 Task: Print slides in black and white.
Action: Mouse moved to (65, 178)
Screenshot: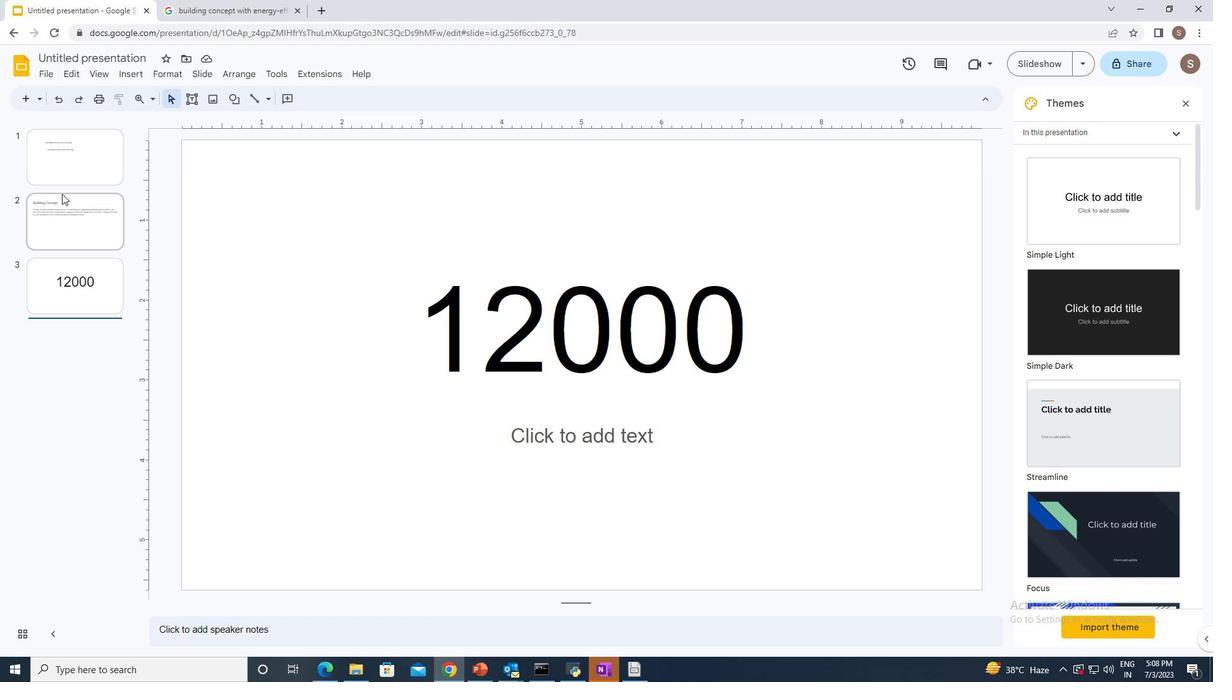 
Action: Mouse pressed left at (65, 178)
Screenshot: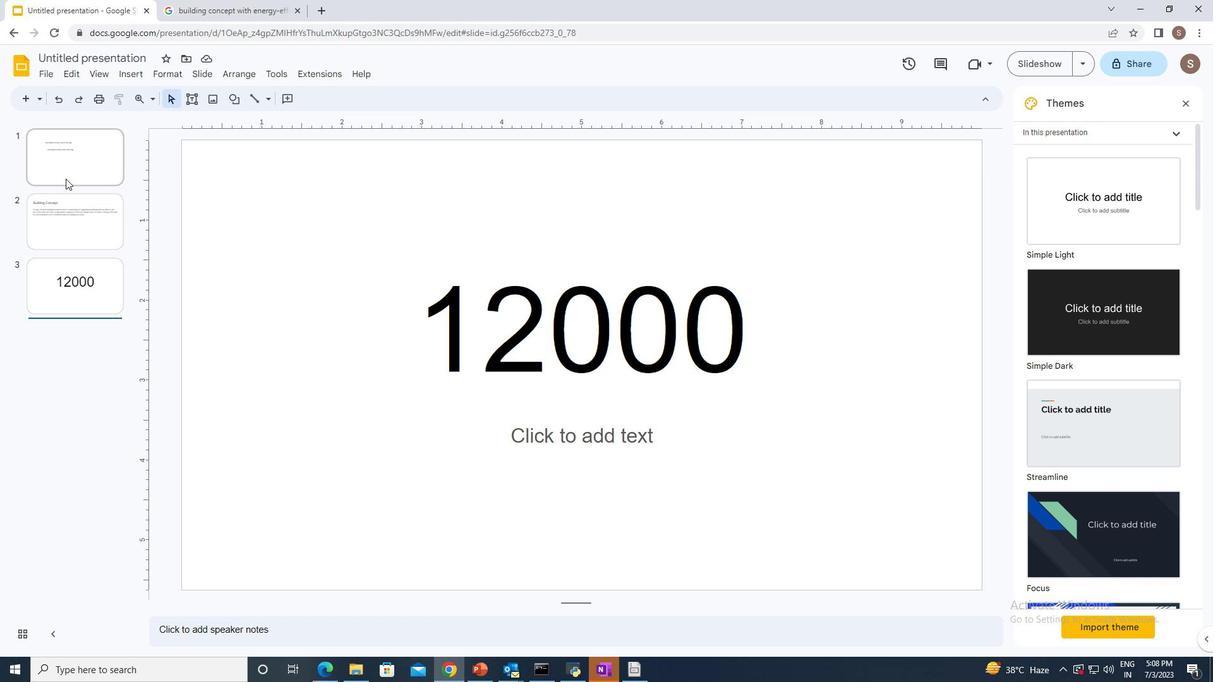 
Action: Mouse moved to (101, 94)
Screenshot: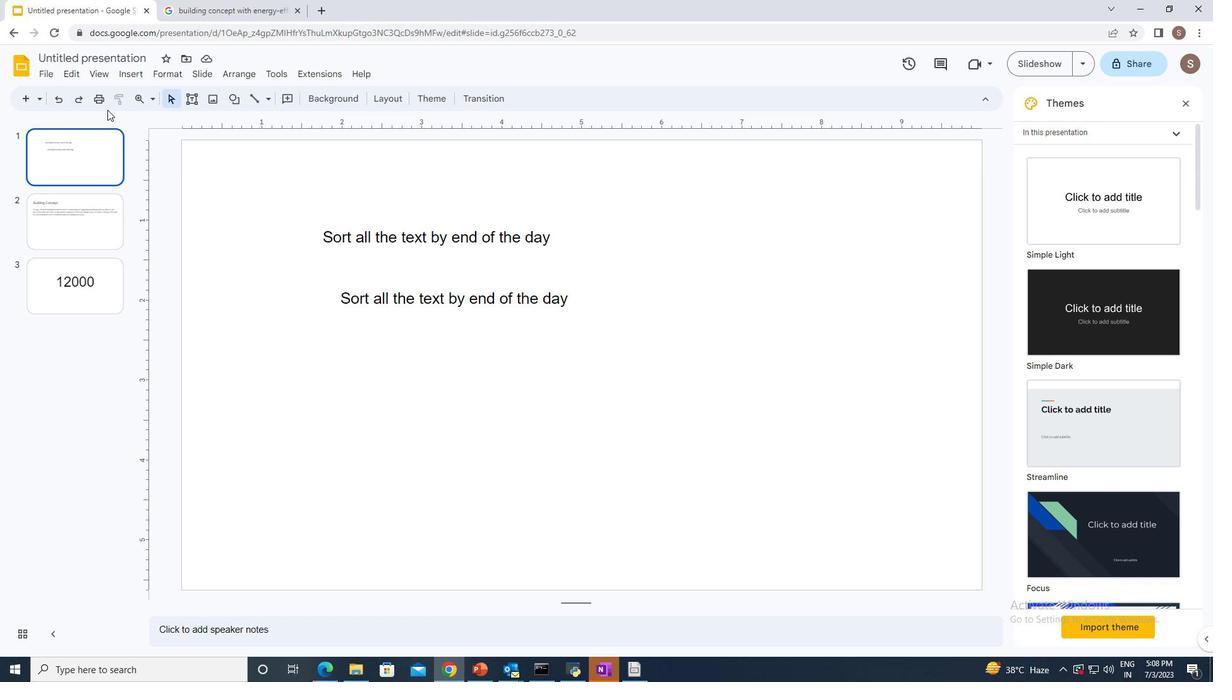 
Action: Mouse pressed left at (101, 94)
Screenshot: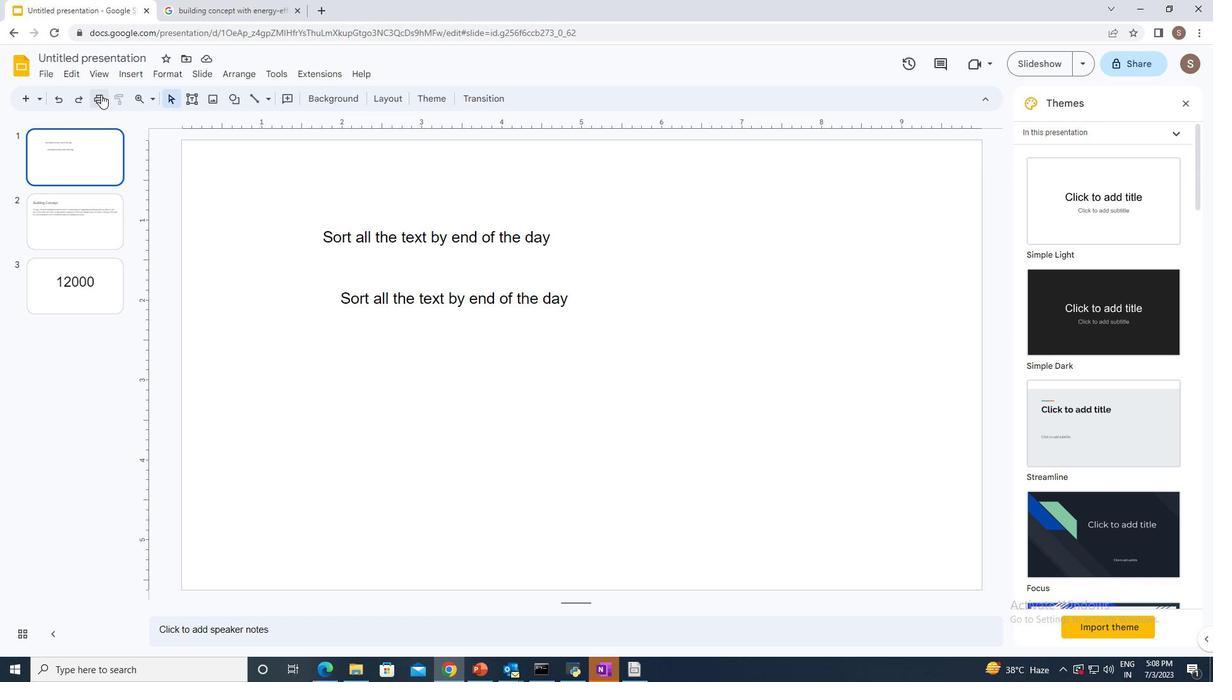 
Action: Mouse moved to (951, 162)
Screenshot: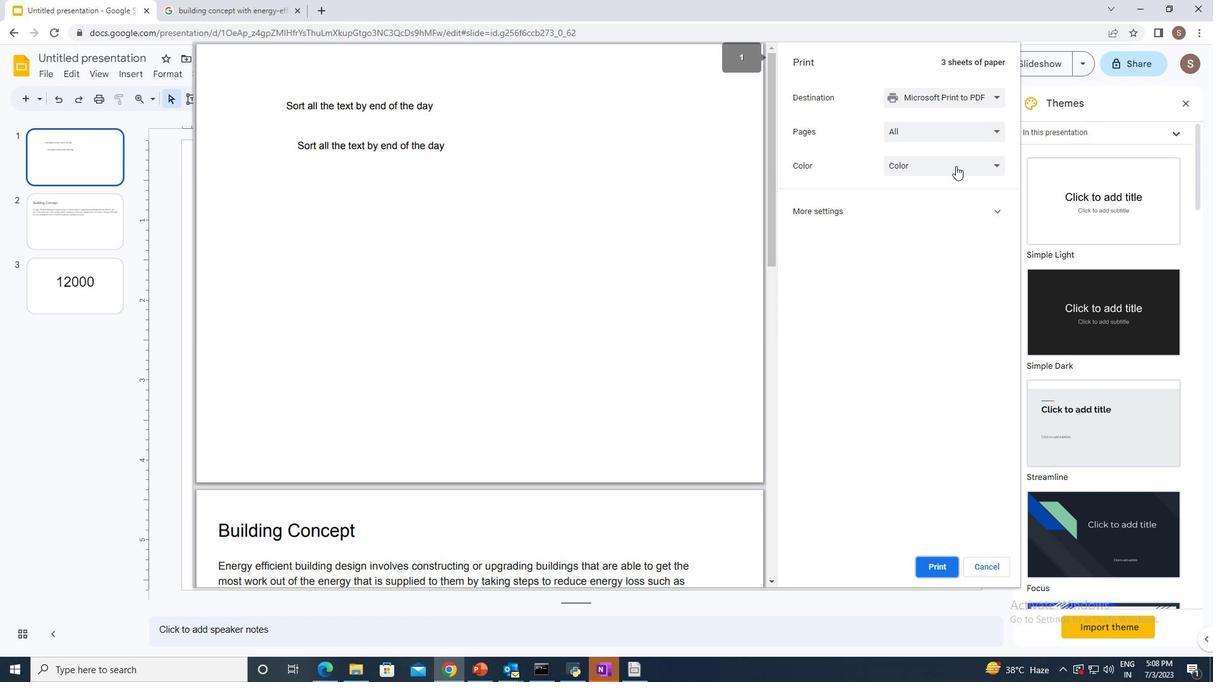 
Action: Mouse pressed left at (951, 162)
Screenshot: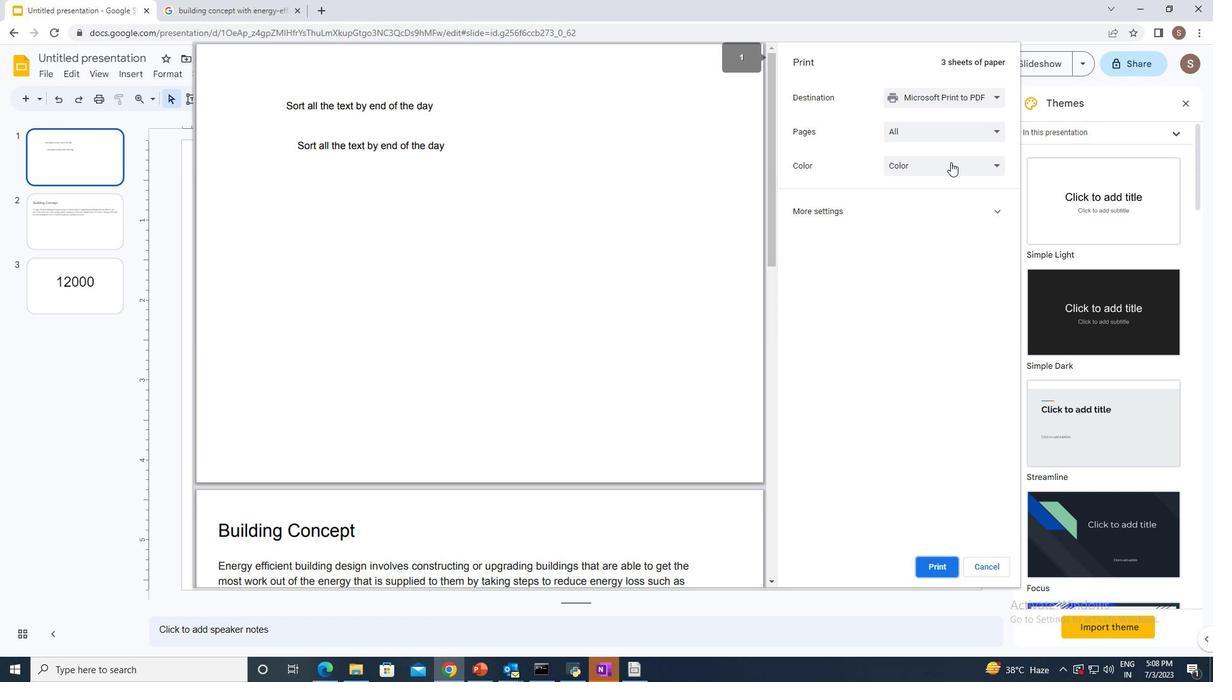 
Action: Mouse moved to (938, 182)
Screenshot: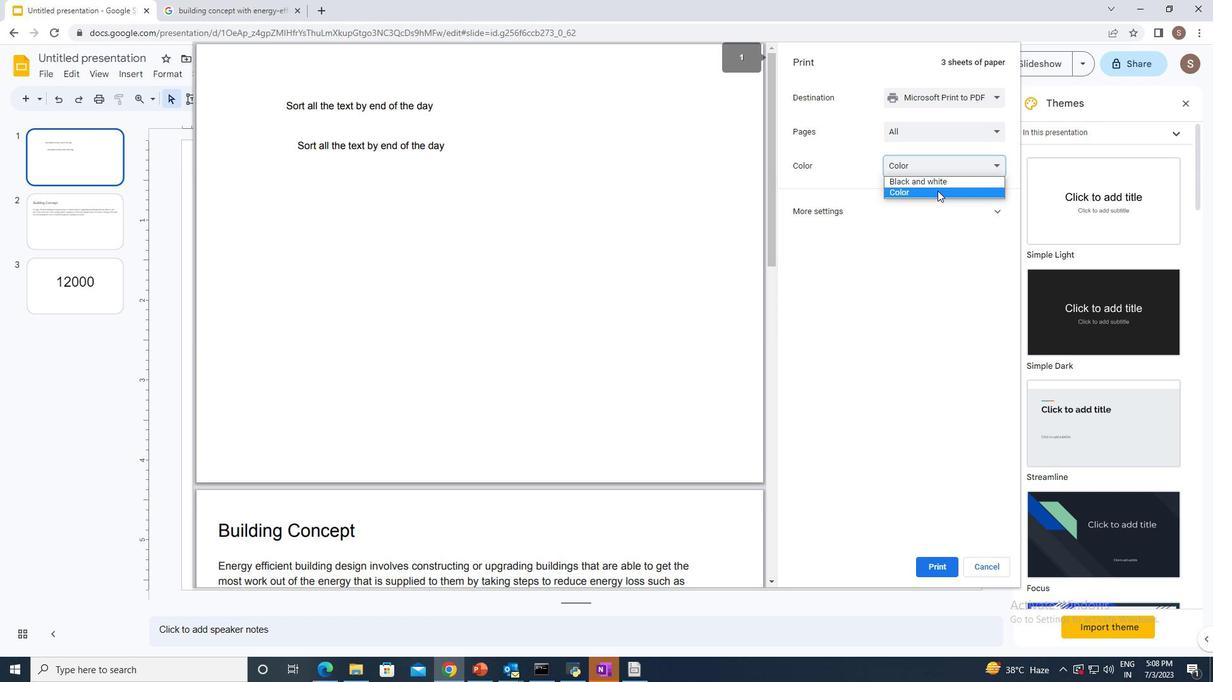
Action: Mouse pressed left at (938, 182)
Screenshot: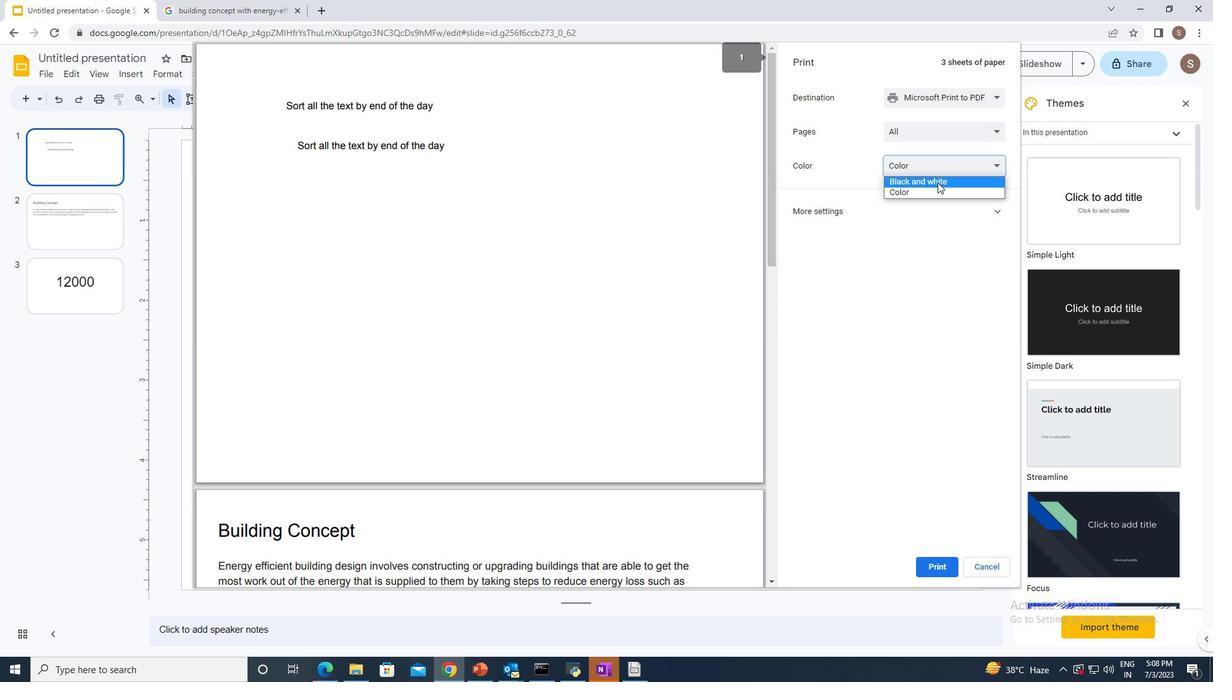 
Action: Mouse moved to (934, 562)
Screenshot: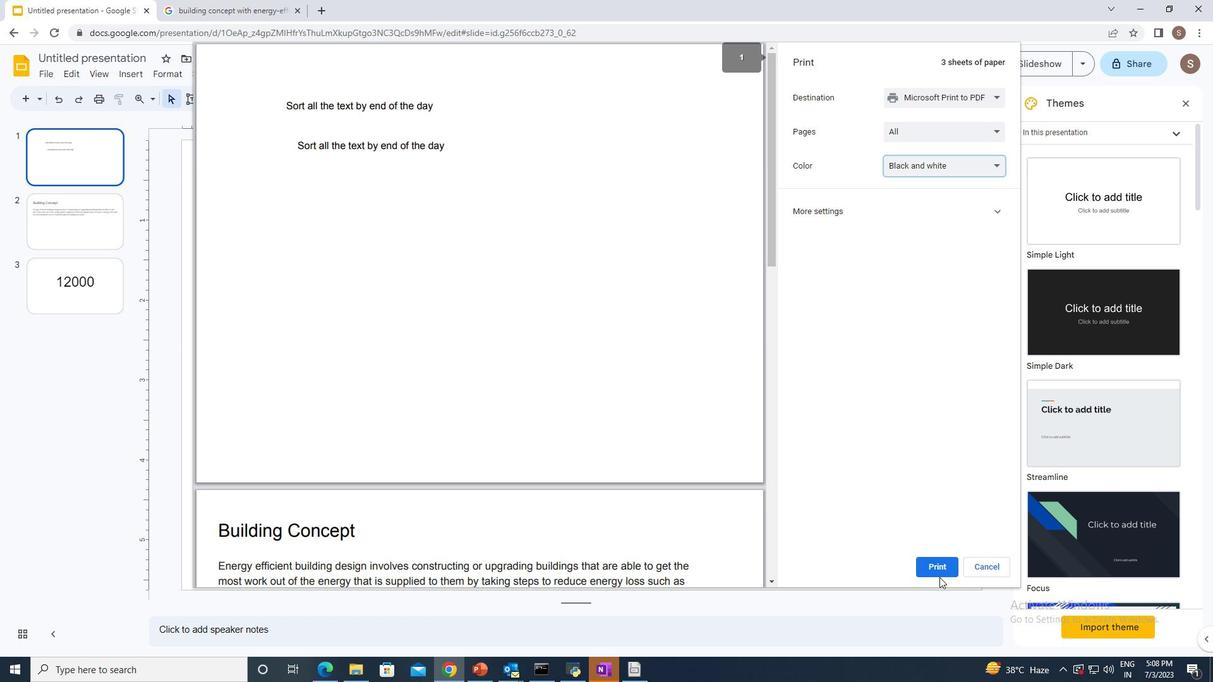 
Action: Mouse pressed left at (934, 562)
Screenshot: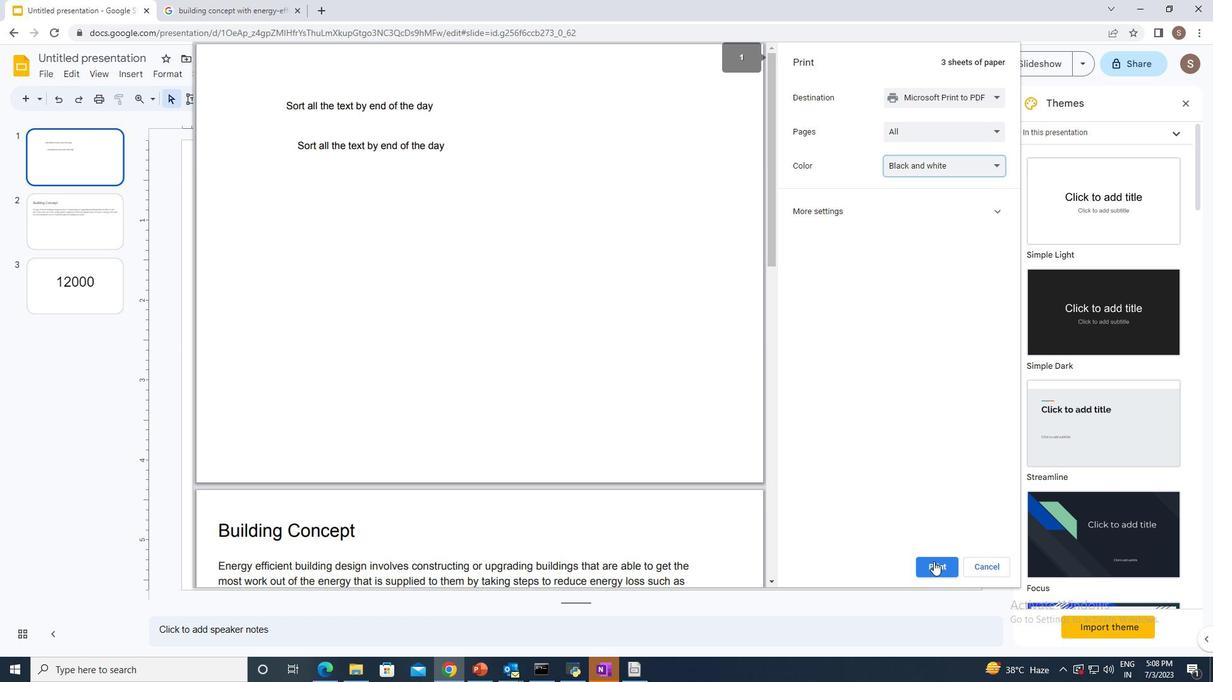 
